 Task: Write the Name "Softage" in blank input field along with Click find button and Set the "New Search" Under find vendor.
Action: Mouse moved to (89, 11)
Screenshot: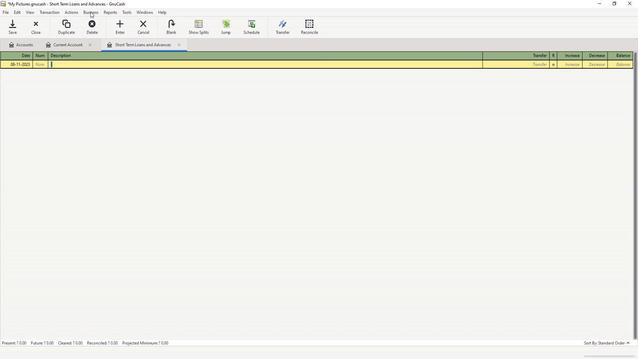 
Action: Mouse pressed left at (89, 11)
Screenshot: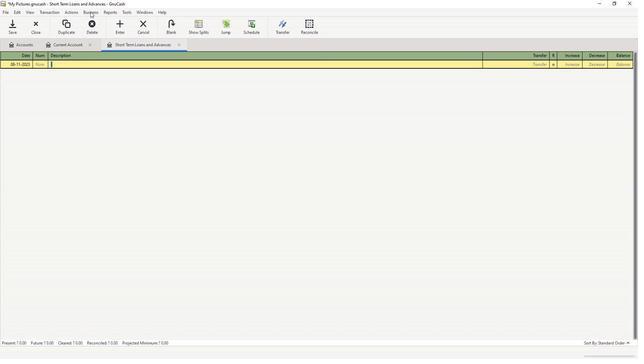 
Action: Mouse moved to (98, 29)
Screenshot: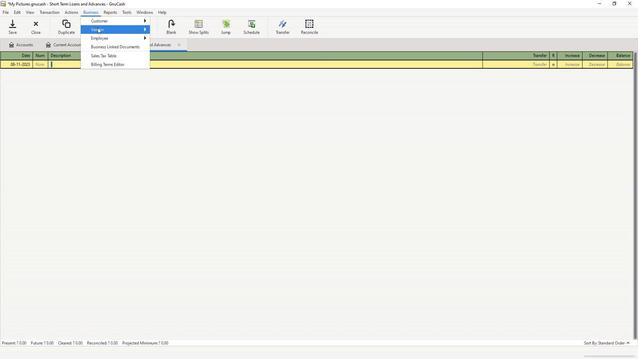 
Action: Mouse pressed left at (98, 29)
Screenshot: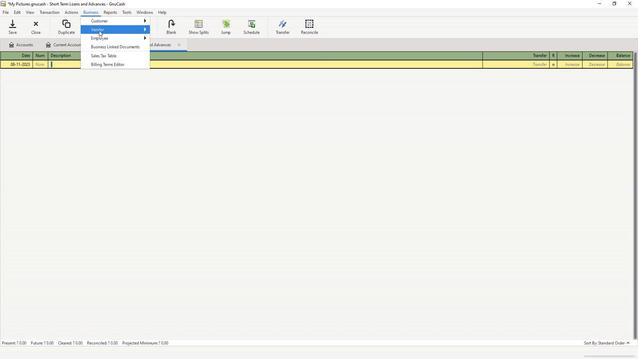 
Action: Mouse moved to (166, 45)
Screenshot: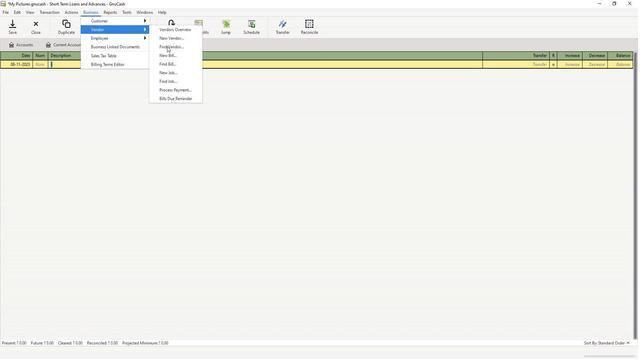 
Action: Mouse pressed left at (166, 45)
Screenshot: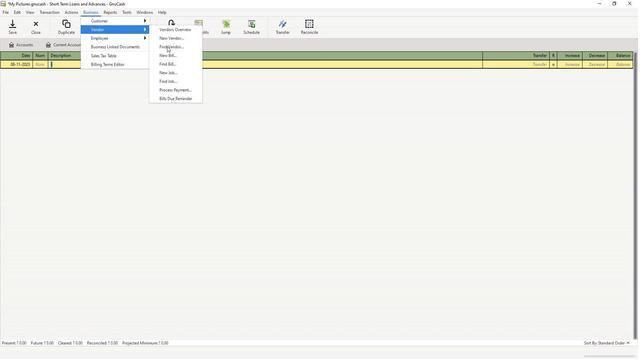 
Action: Mouse moved to (325, 166)
Screenshot: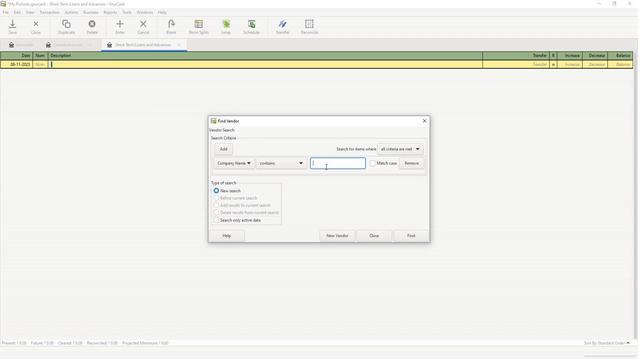 
Action: Mouse pressed left at (325, 166)
Screenshot: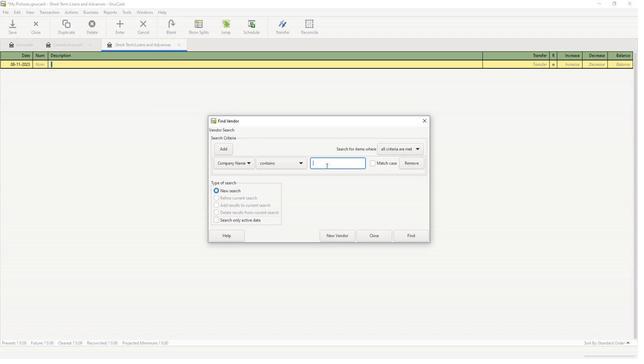 
Action: Key pressed softage
Screenshot: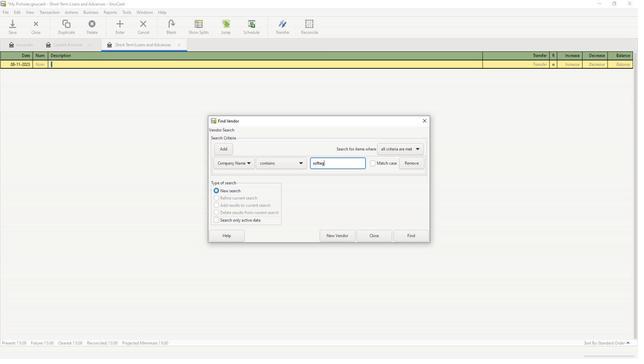 
Action: Mouse moved to (423, 234)
Screenshot: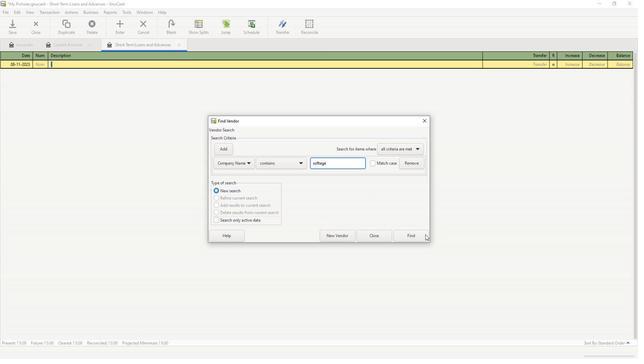 
Action: Mouse pressed left at (423, 234)
Screenshot: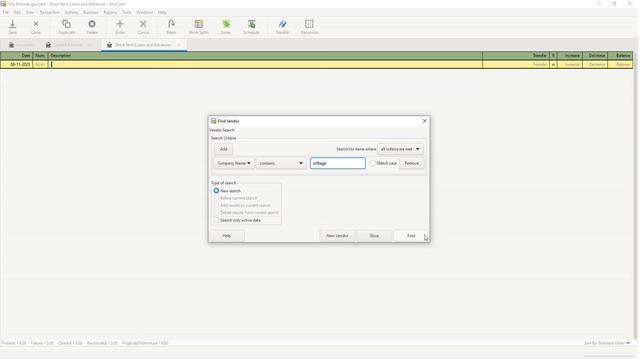 
Action: Mouse moved to (228, 178)
Screenshot: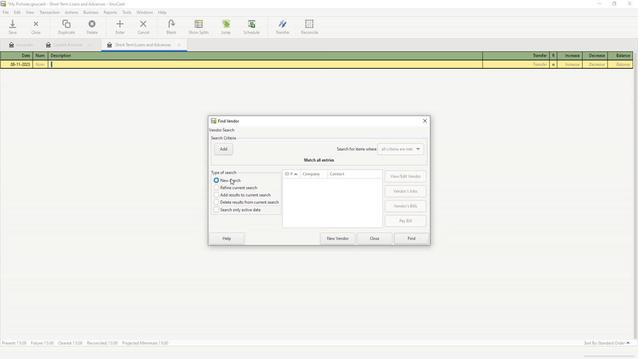 
Action: Mouse pressed left at (228, 178)
Screenshot: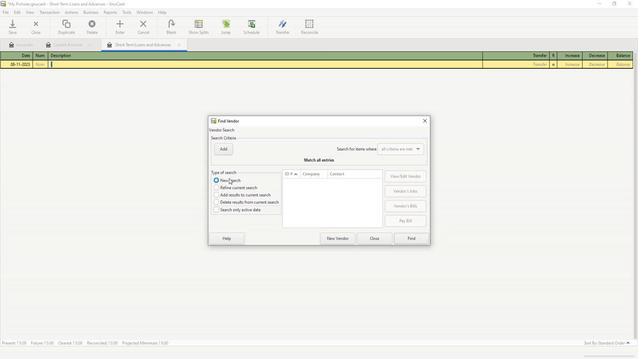 
Action: Mouse moved to (420, 240)
Screenshot: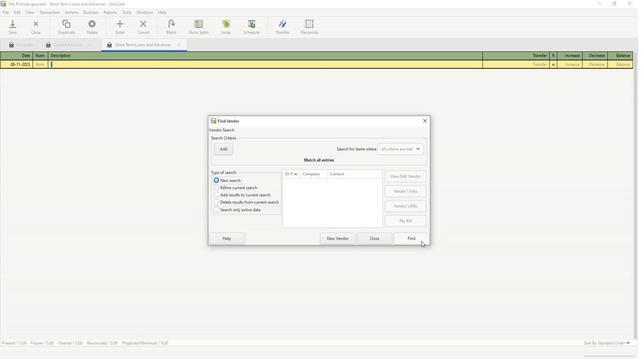 
Action: Mouse pressed left at (420, 240)
Screenshot: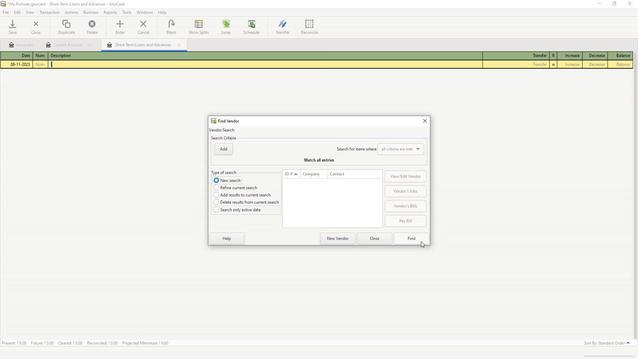 
Action: Mouse pressed left at (420, 240)
Screenshot: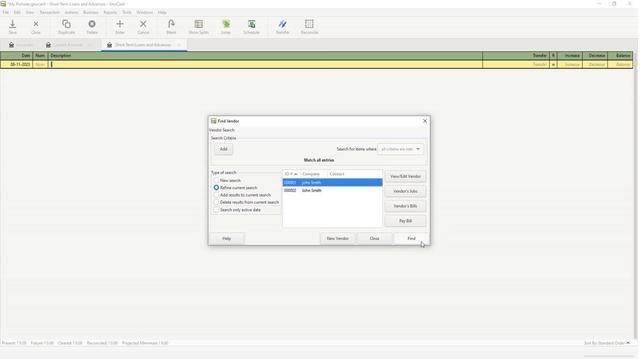 
